 Task: Set the terrestrial reception parameters guard interval to 19/256.
Action: Mouse moved to (116, 13)
Screenshot: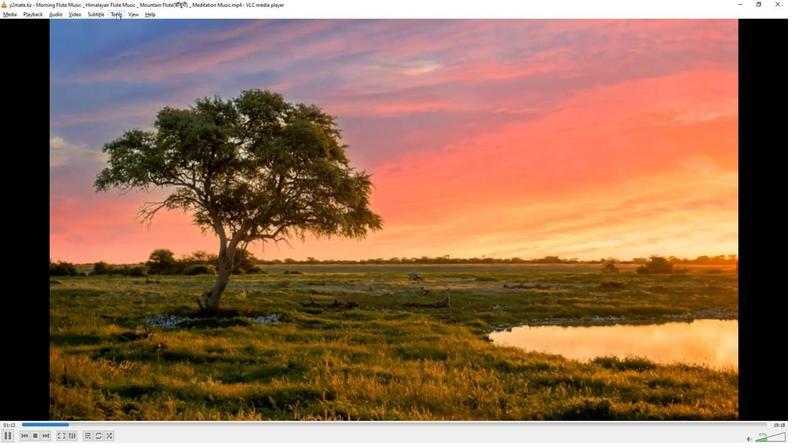
Action: Mouse pressed left at (116, 13)
Screenshot: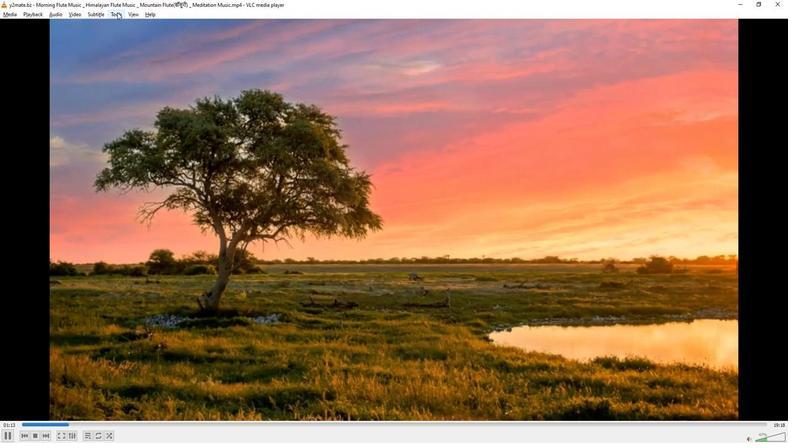 
Action: Mouse moved to (128, 111)
Screenshot: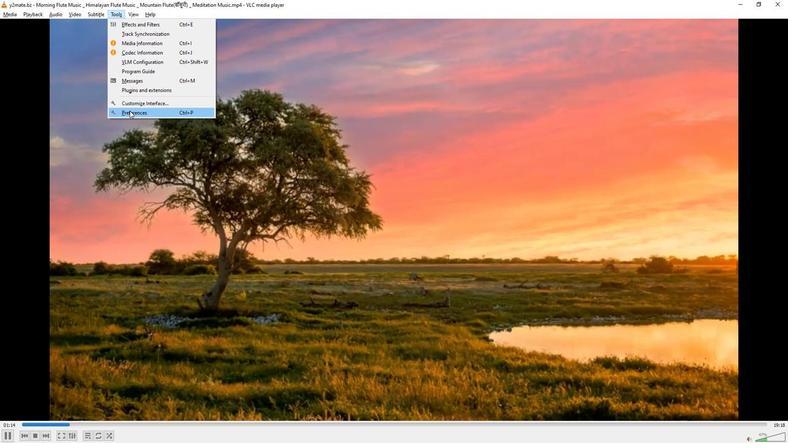
Action: Mouse pressed left at (128, 111)
Screenshot: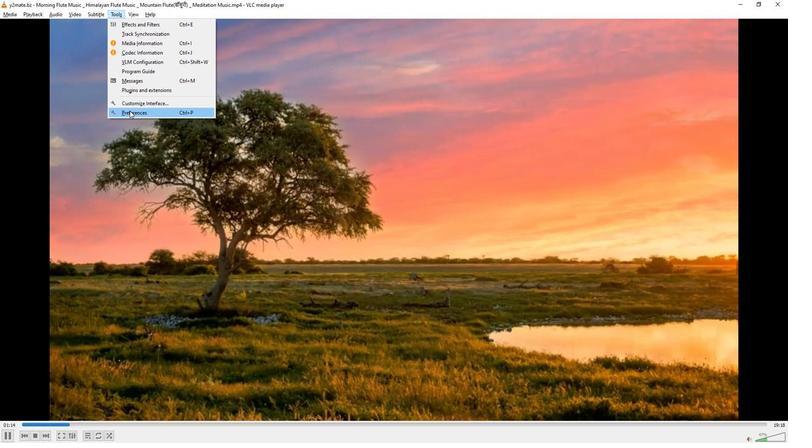 
Action: Mouse moved to (256, 360)
Screenshot: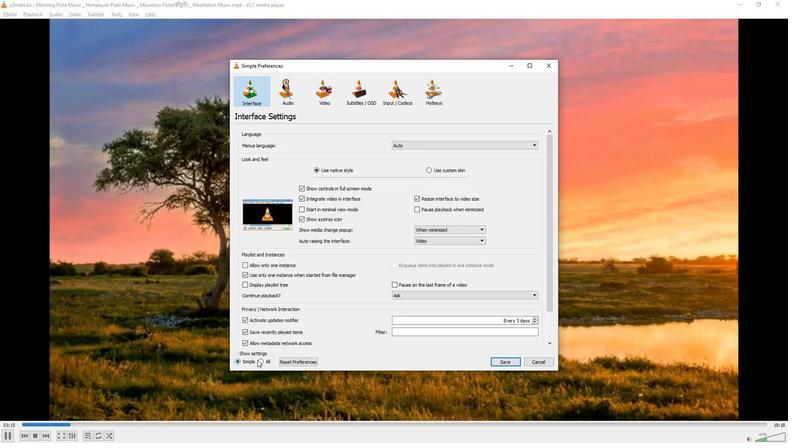 
Action: Mouse pressed left at (256, 360)
Screenshot: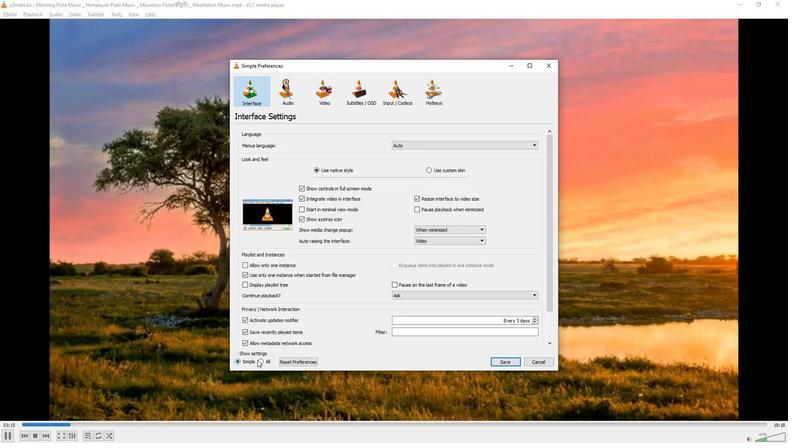 
Action: Mouse moved to (259, 362)
Screenshot: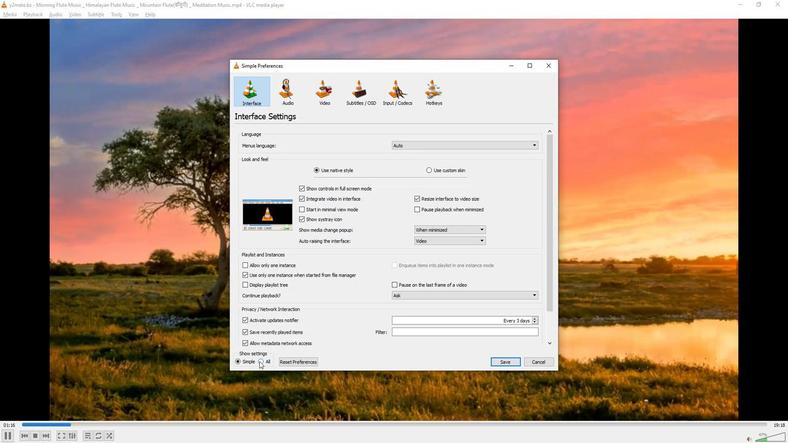 
Action: Mouse pressed left at (259, 362)
Screenshot: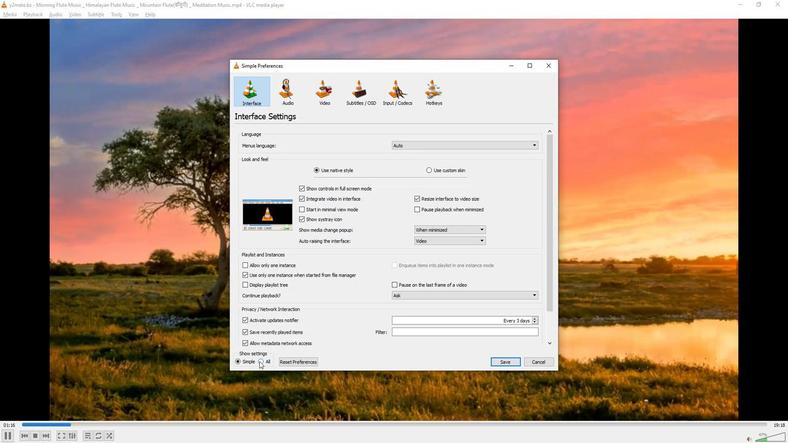 
Action: Mouse moved to (249, 222)
Screenshot: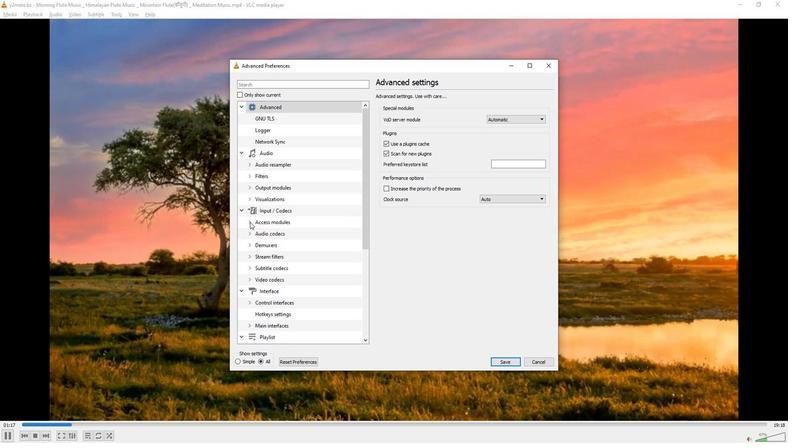 
Action: Mouse pressed left at (249, 222)
Screenshot: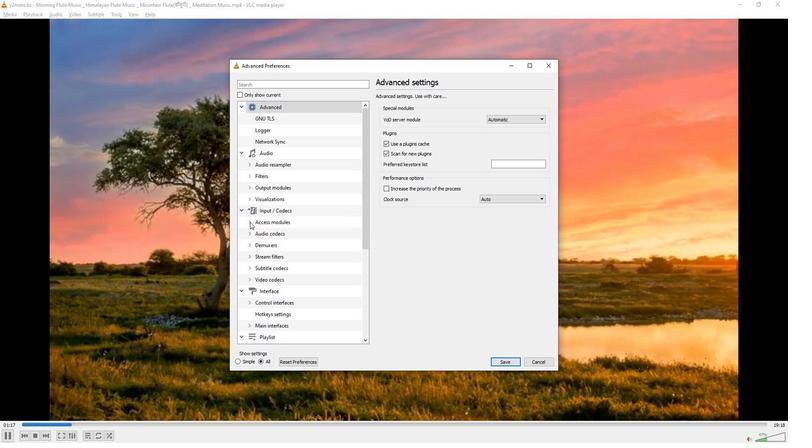 
Action: Mouse moved to (269, 287)
Screenshot: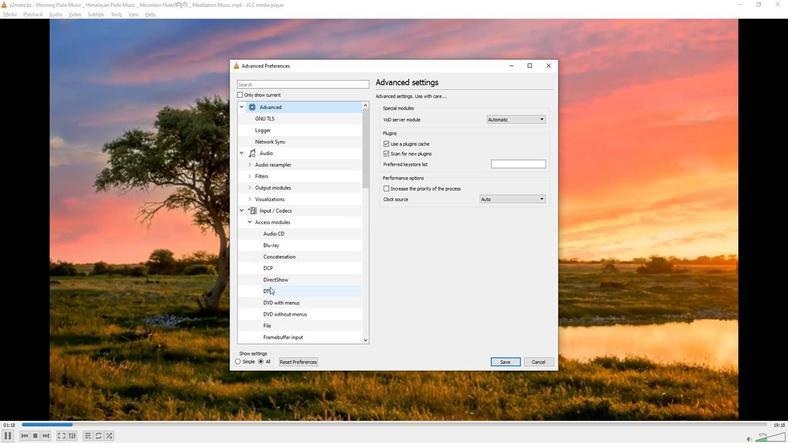 
Action: Mouse pressed left at (269, 287)
Screenshot: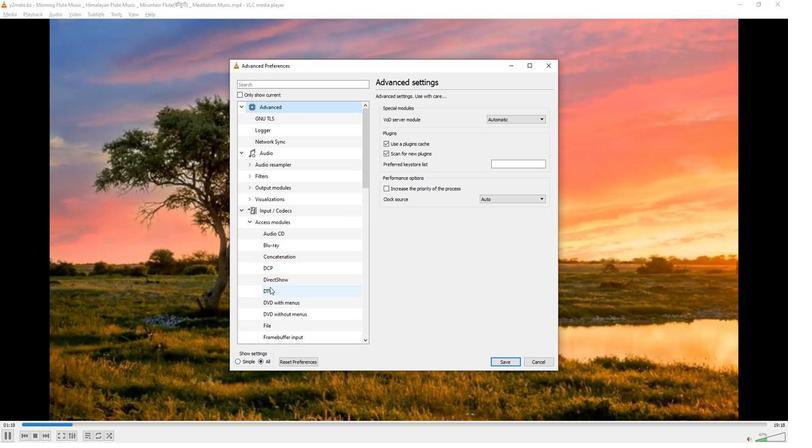 
Action: Mouse moved to (516, 183)
Screenshot: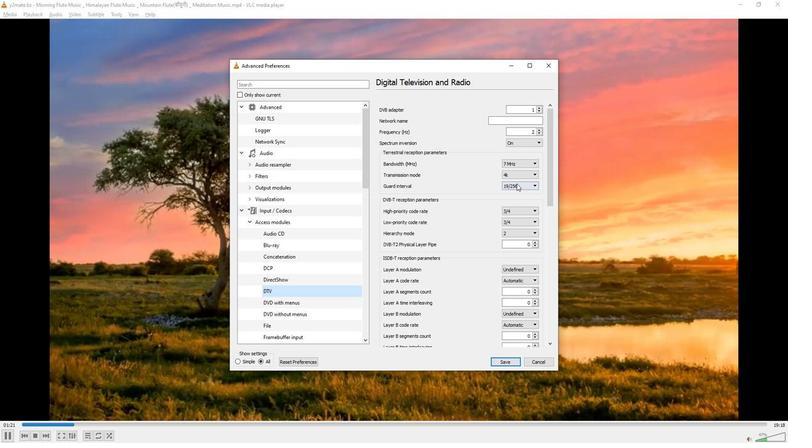 
Action: Mouse pressed left at (516, 183)
Screenshot: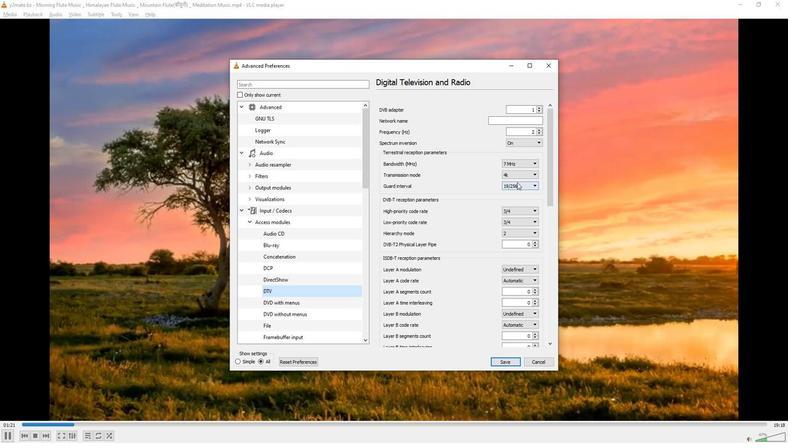 
Action: Mouse moved to (510, 215)
Screenshot: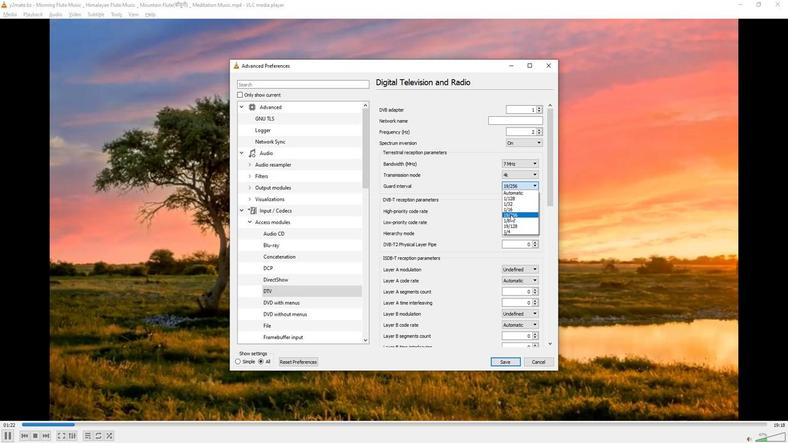 
Action: Mouse pressed left at (510, 215)
Screenshot: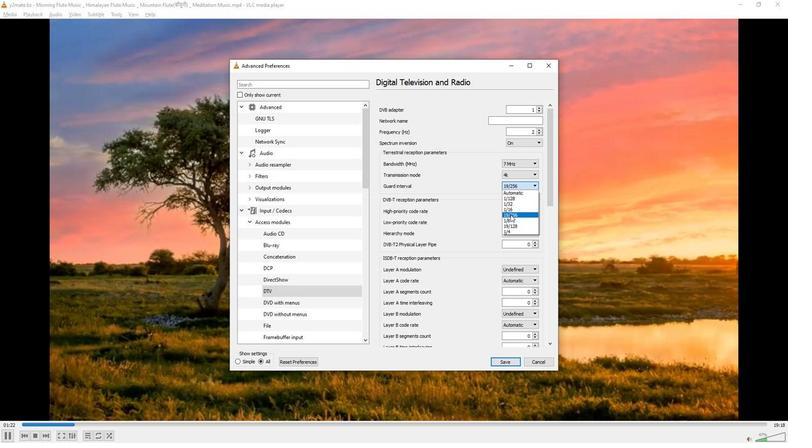 
